 Task: GIF Creation: Create a GIF from a video segment.
Action: Mouse moved to (702, 610)
Screenshot: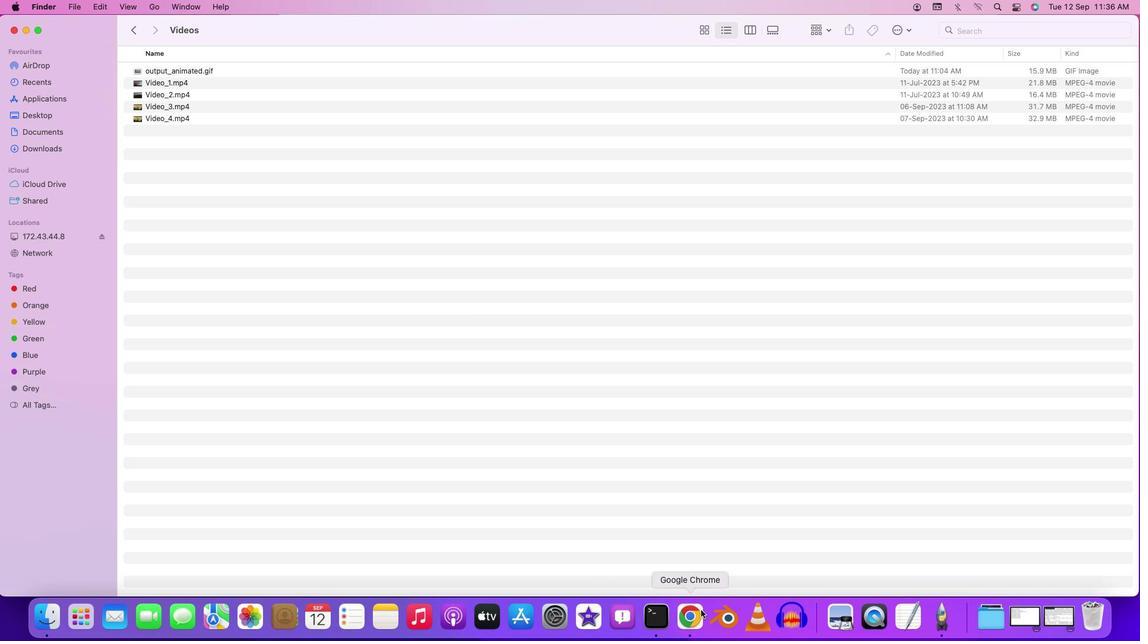 
Action: Mouse pressed left at (702, 610)
Screenshot: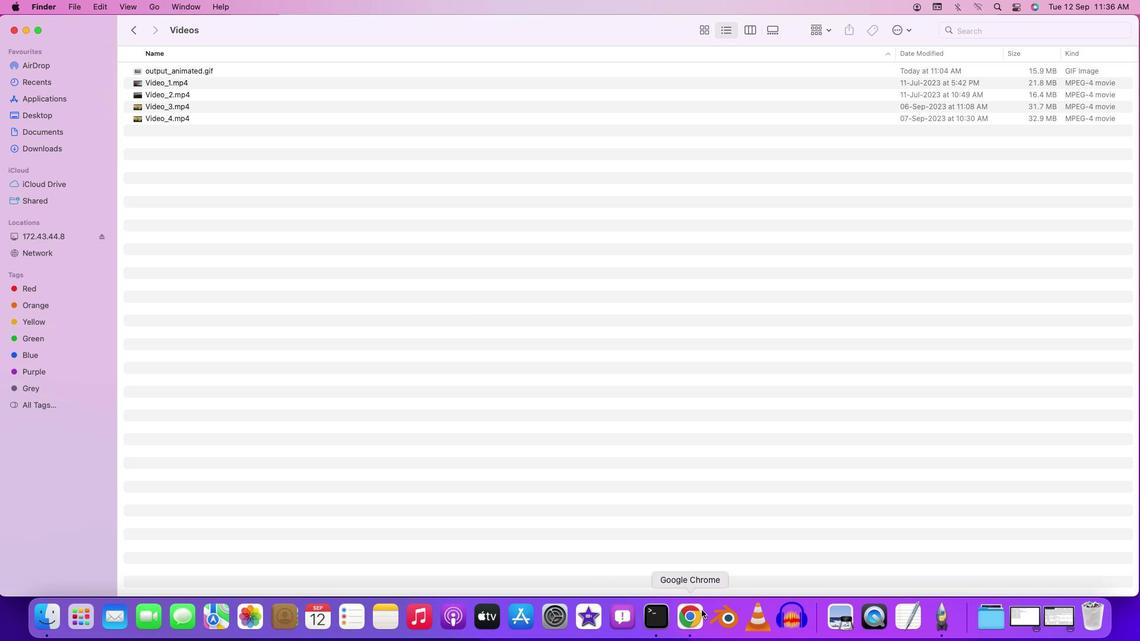 
Action: Mouse moved to (646, 620)
Screenshot: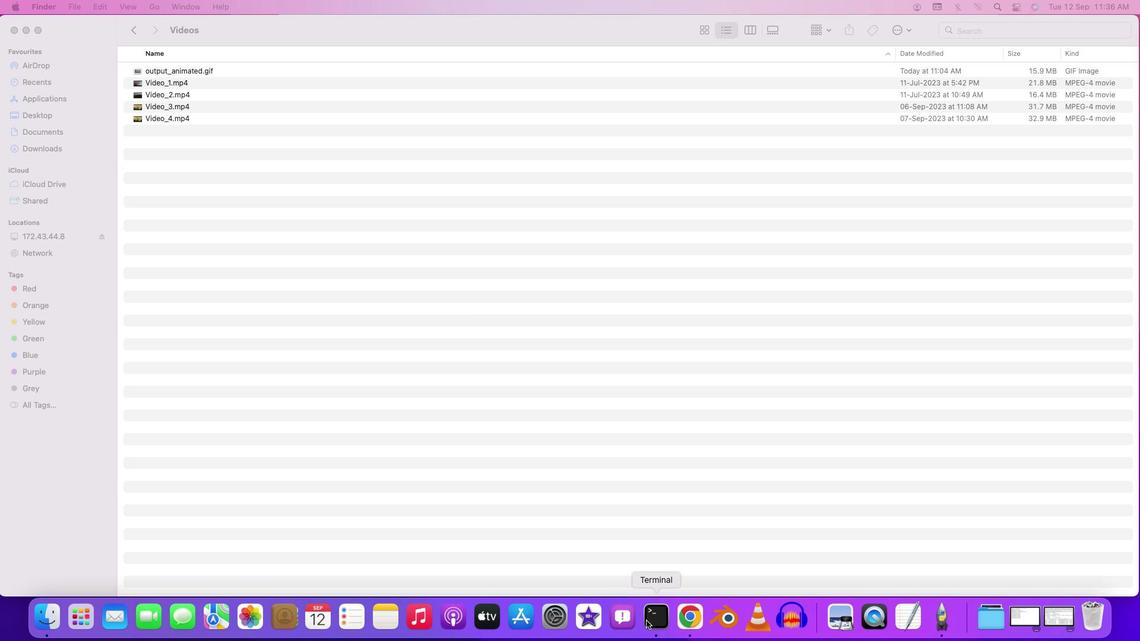 
Action: Mouse pressed right at (646, 620)
Screenshot: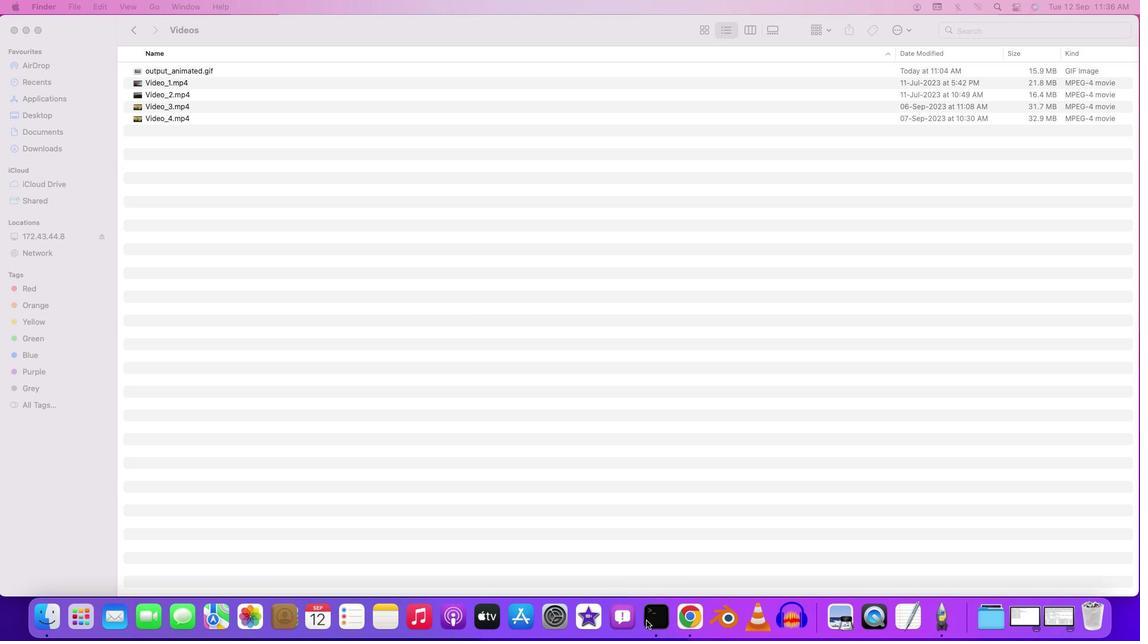 
Action: Mouse moved to (681, 475)
Screenshot: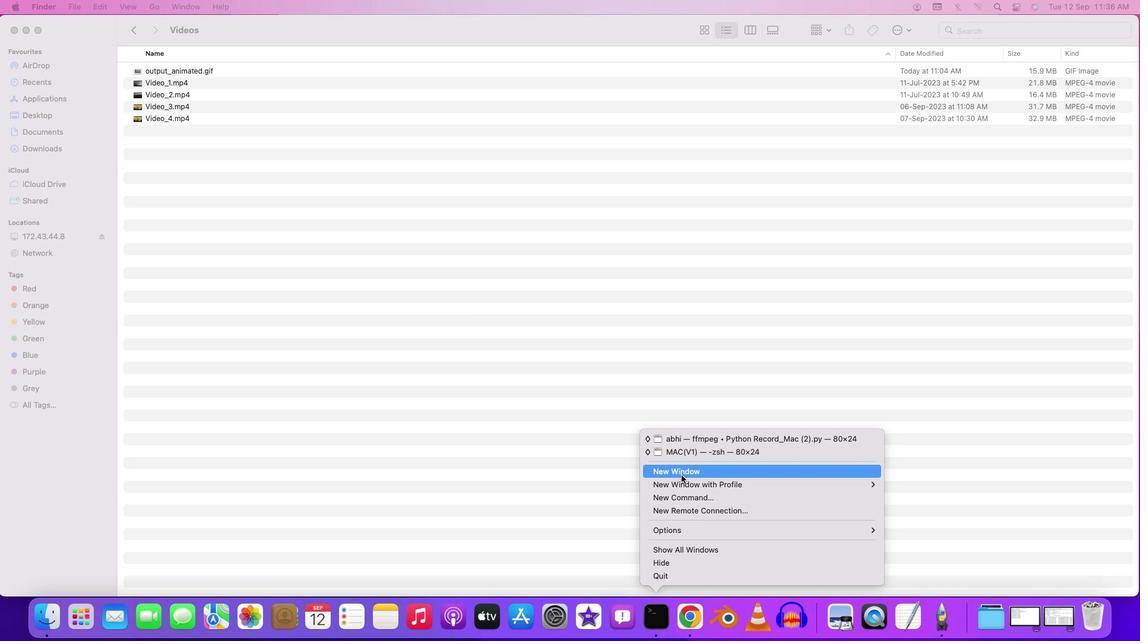 
Action: Mouse pressed left at (681, 475)
Screenshot: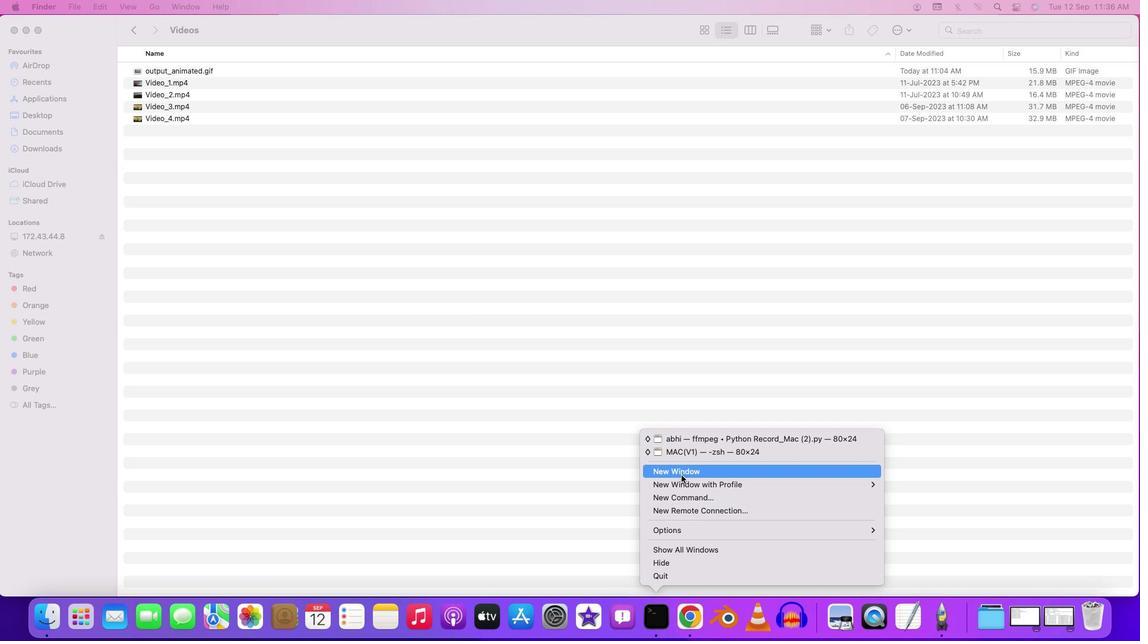 
Action: Mouse moved to (623, 332)
Screenshot: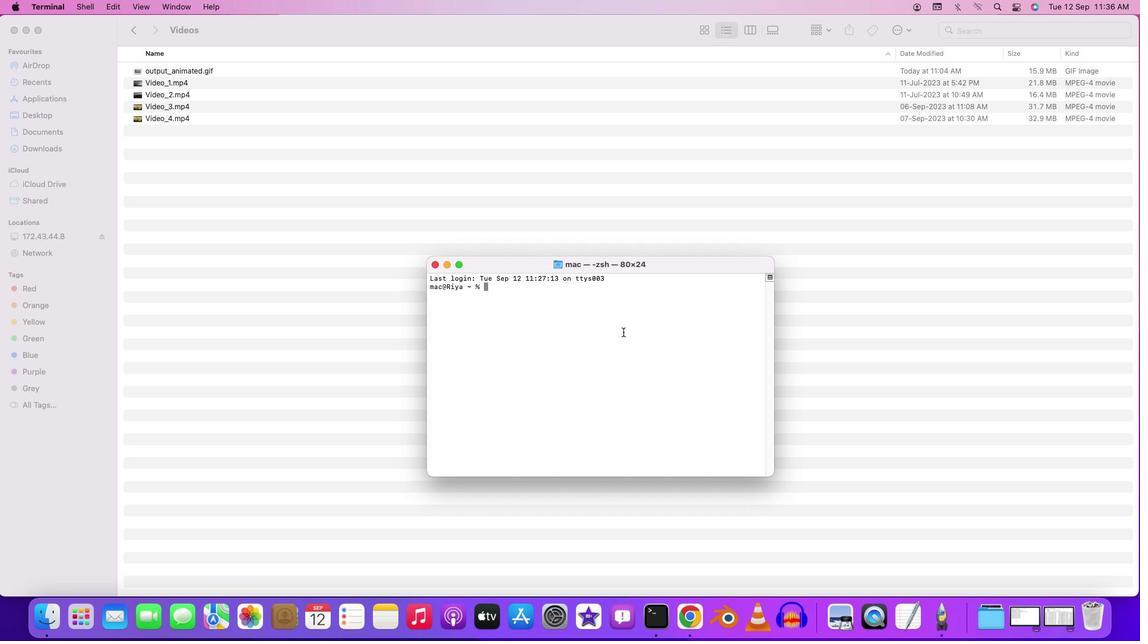 
Action: Mouse pressed left at (623, 332)
Screenshot: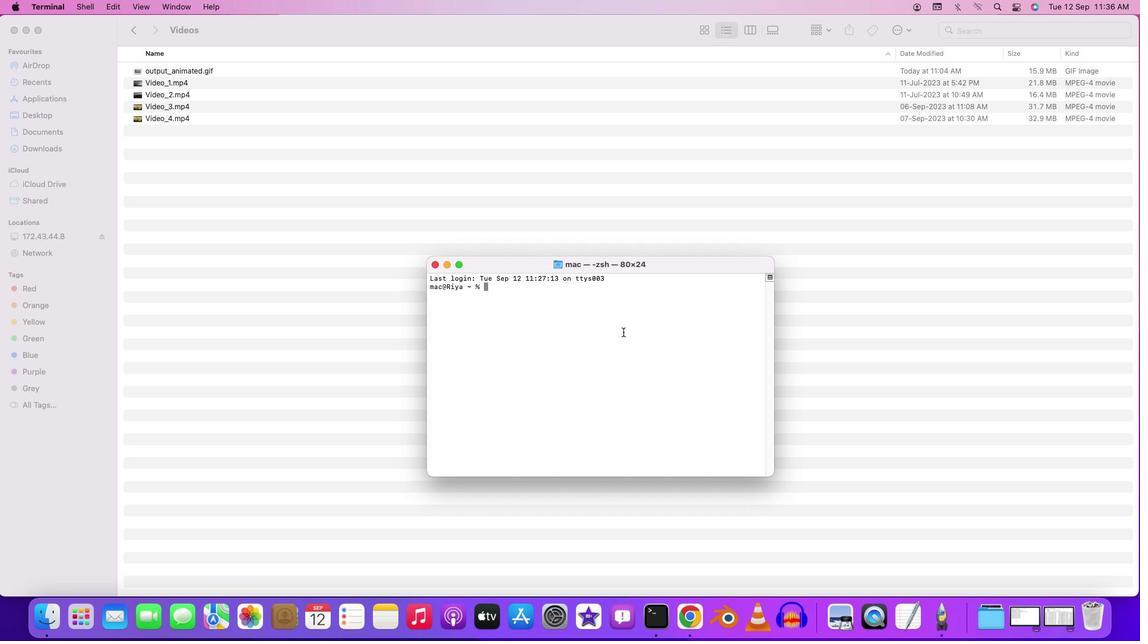
Action: Mouse moved to (596, 263)
Screenshot: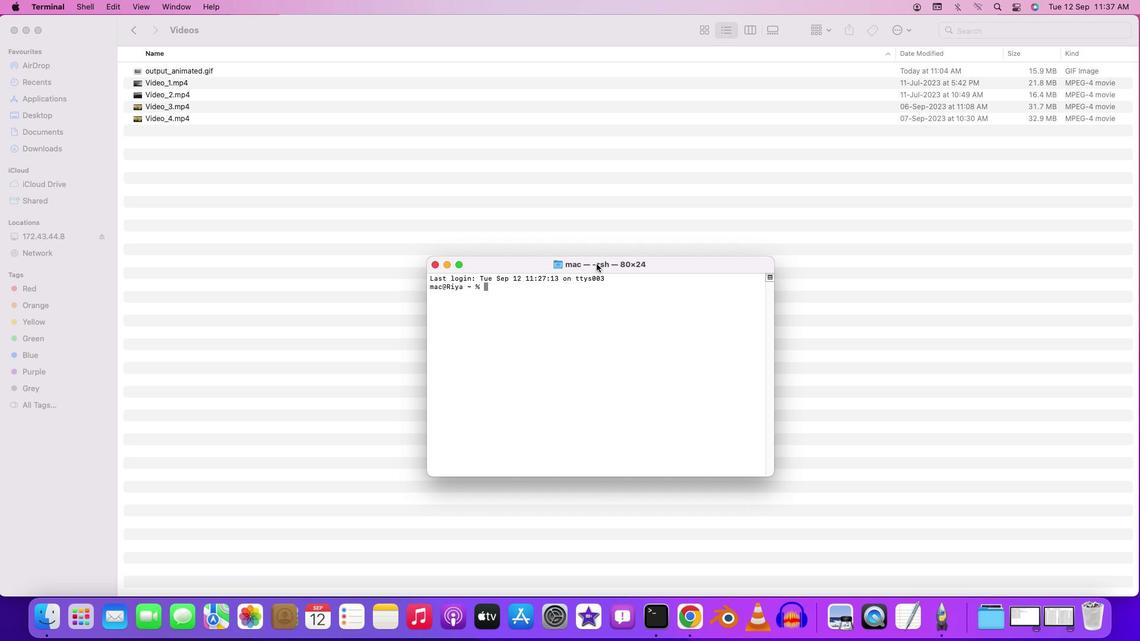 
Action: Mouse pressed left at (596, 263)
Screenshot: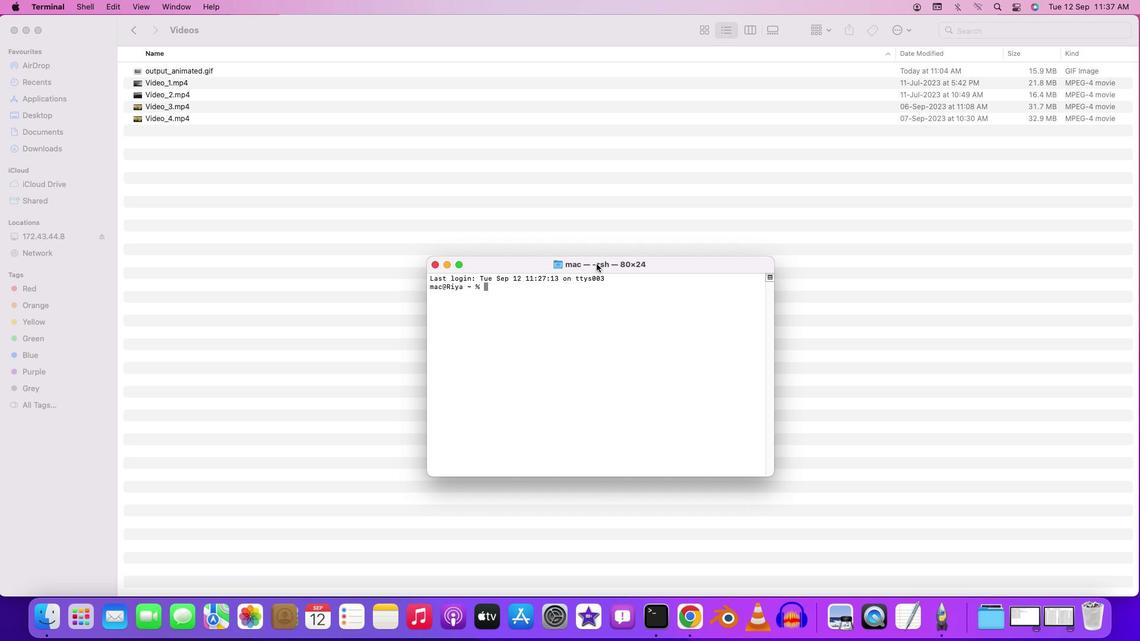
Action: Key pressed 'c''d'Key.space'd''e''s''k''t''o''p'Key.enter'c''d'Key.spaceKey.backspaceKey.space'f''f''m''p''e''g'Key.enter'c''d'Key.space'v''i''d'Key.backspaceKey.backspaceKey.backspaceKey.shift'G''i''f'Key.enter'c''d'Key.spaceKey.shift'V''i''d''e''o''s'Key.enter'f''f''m''p''e''g'Key.space'-''i'Key.spaceKey.shift'V''i''d''e''o'Key.shift'_''2''.''m''p''4'Key.leftKey.leftKey.leftKey.leftKey.leftKey.leftKey.leftKey.leftKey.leftKey.leftKey.rightKey.rightKey.leftKey.leftKey.rightKey.rightKey.rightKey.rightKey.rightKey.rightKey.rightKey.rightKey.rightKey.rightKey.rightKey.rightKey.rightKey.space'-''s''s'Key.space'0''0'Key.shift':''5''9'Key.backspaceKey.backspace'6''9'Key.backspace'0'Key.shift':'Key.leftKey.leftKey.backspaceKey.rightKey.backspaceKey.rightKey.leftKey.rightKey.leftKey.backspaceKey.rightKey.rightKey.shift')'')'Key.backspaceKey.backspace'0''0'Key.shift':''5''5'Key.space'-''t'Key.space'1''5'Key.space'-''v''f'Key.spaceKey.shift'"''f''o'Key.backspace'p''s''=''1''0'',''s''c''a''l''e''=''3''2''0'Key.shift':''-''1'Key.shift':''f''l''a''g''s''=''l''a''n''c''z''o''s'Key.shift'"'Key.spaceKey.leftKey.leftKey.leftKey.leftKey.leftKey.leftKey.leftKey.leftKey.rightKey.leftKey.rightKey.rightKey.rightKey.rightKey.rightKey.rightKey.rightKey.rightKey.rightKey.shift'O''u''t''p''u''t'Key.shift'_''v''i''d''e''o'Key.shift'_''s''e''g''m''e''n''t''.''g''i''f'Key.enter
Screenshot: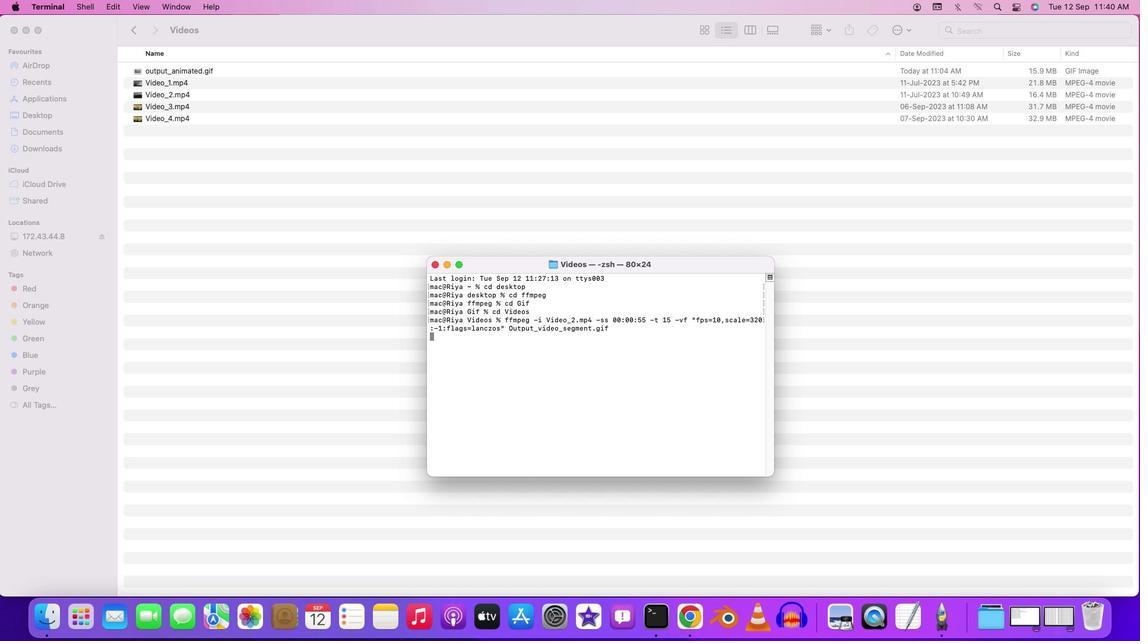 
Action: Mouse moved to (548, 461)
Screenshot: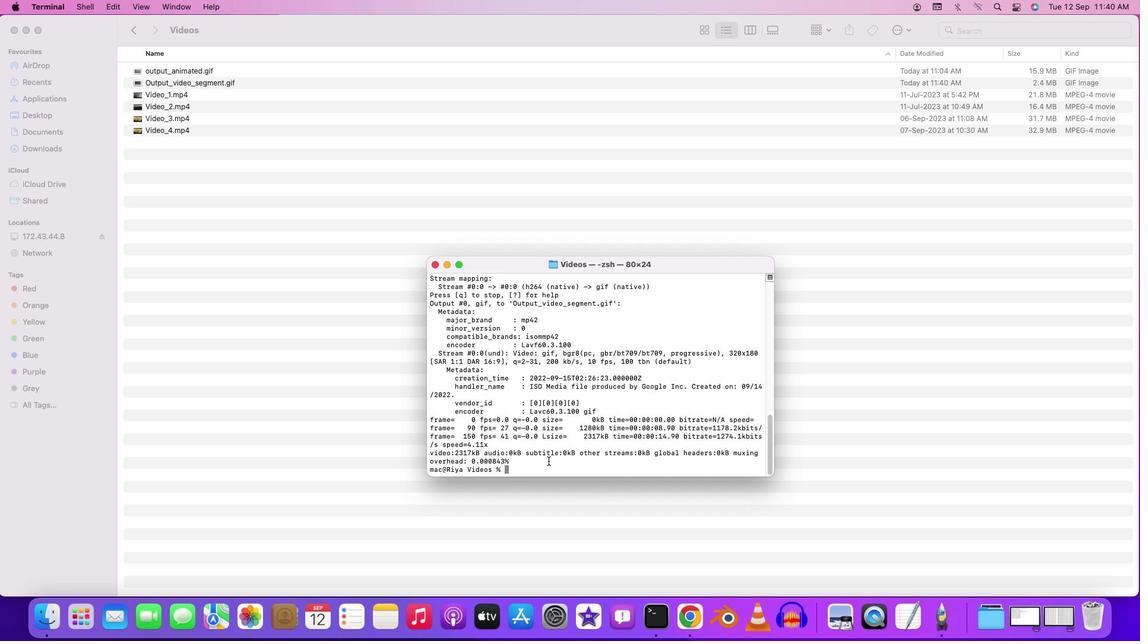 
Action: Mouse pressed left at (548, 461)
Screenshot: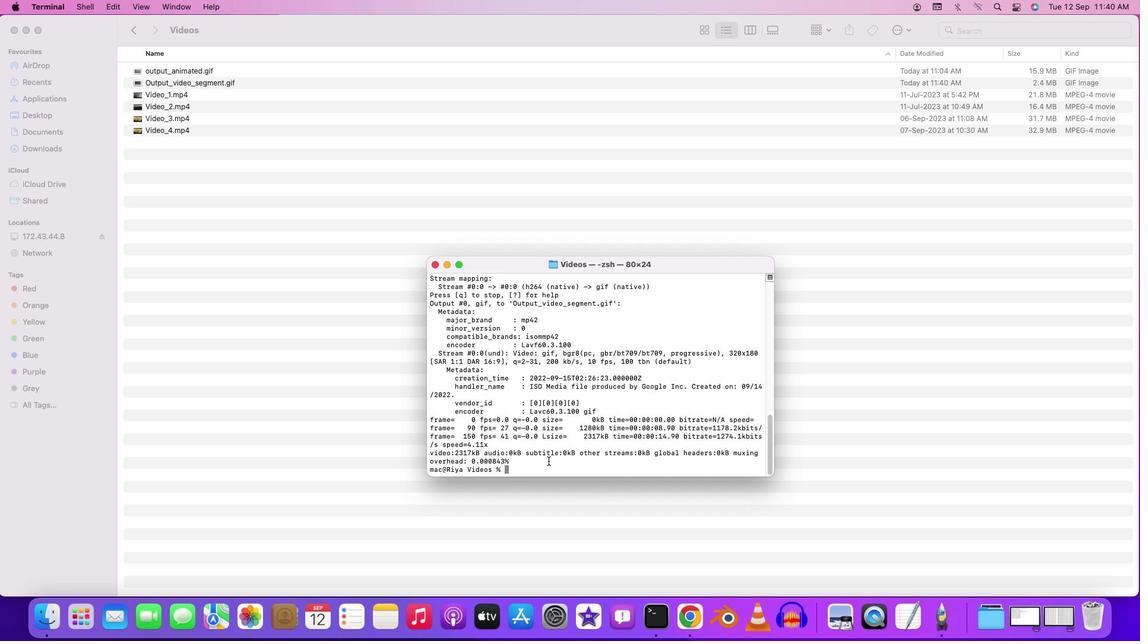
Action: Mouse moved to (547, 462)
Screenshot: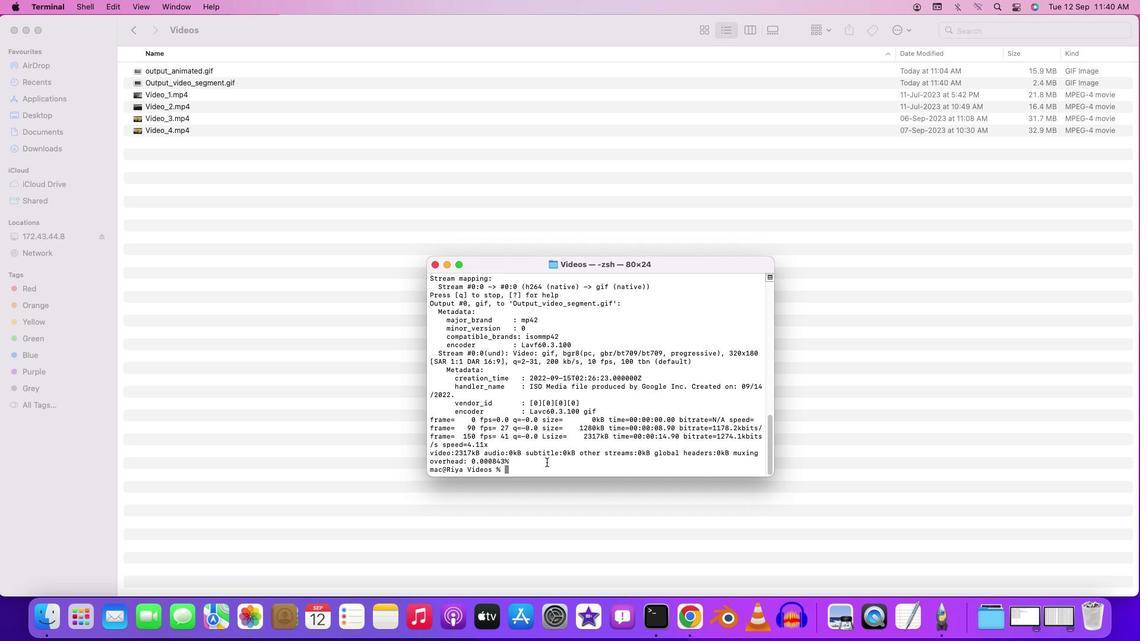 
